 Task: Create a sub task System Test and UAT for the task  Create a new online platform for language translation services in the project AgileRamp , assign it to team member softage.1@softage.net and update the status of the sub task to  On Track  , set the priority of the sub task to Low
Action: Mouse moved to (518, 298)
Screenshot: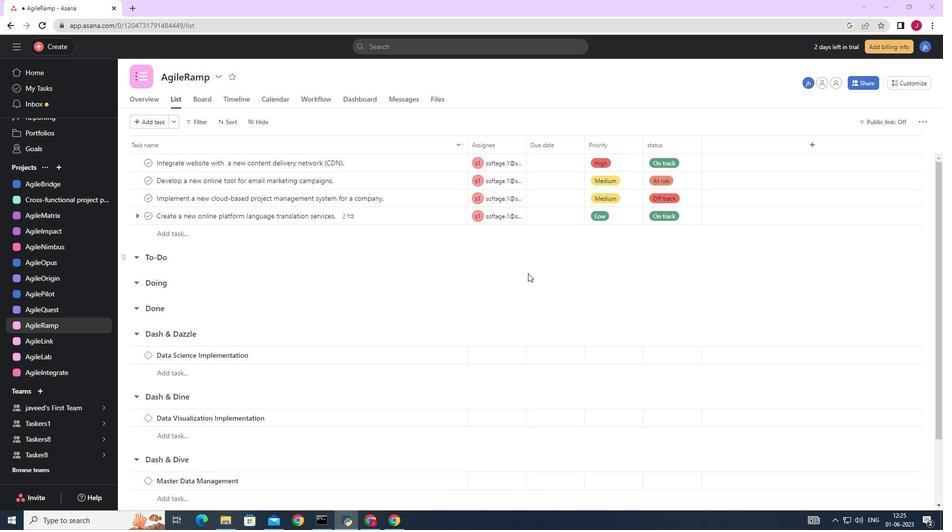 
Action: Mouse scrolled (518, 297) with delta (0, 0)
Screenshot: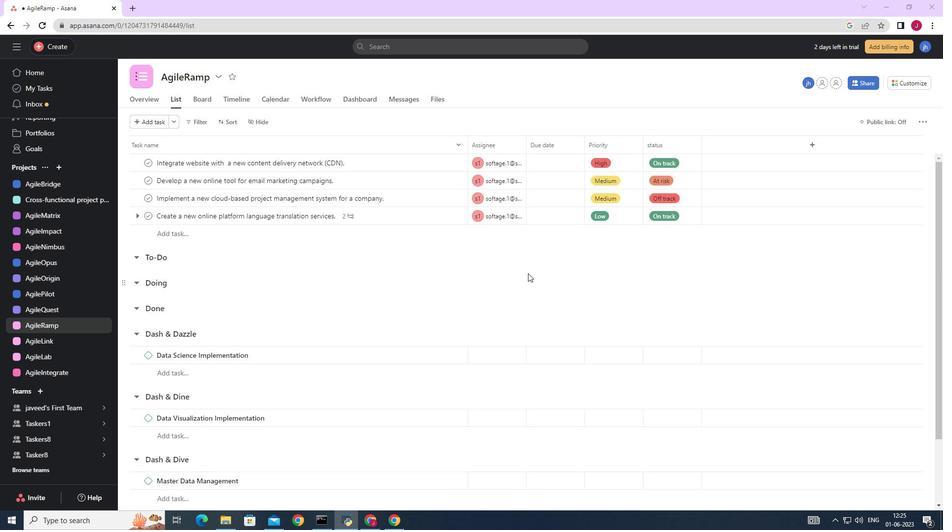 
Action: Mouse moved to (516, 299)
Screenshot: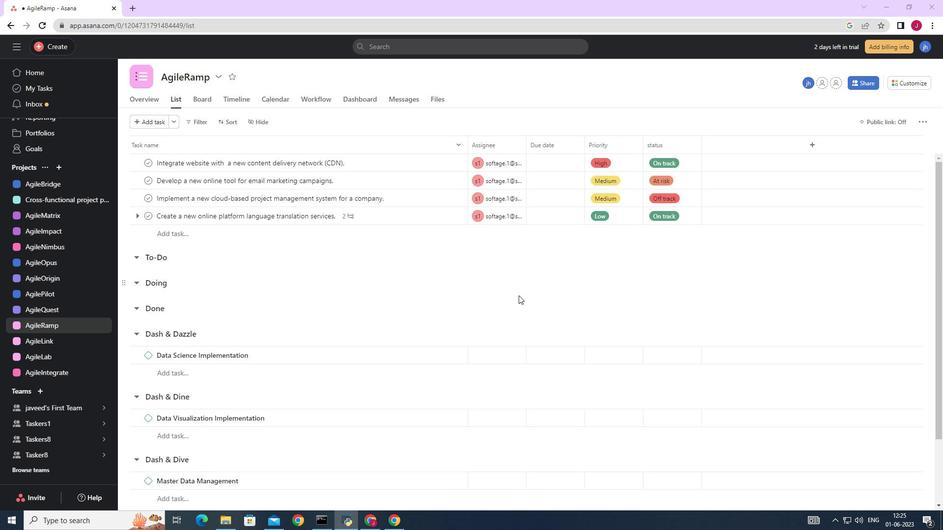 
Action: Mouse scrolled (517, 298) with delta (0, 0)
Screenshot: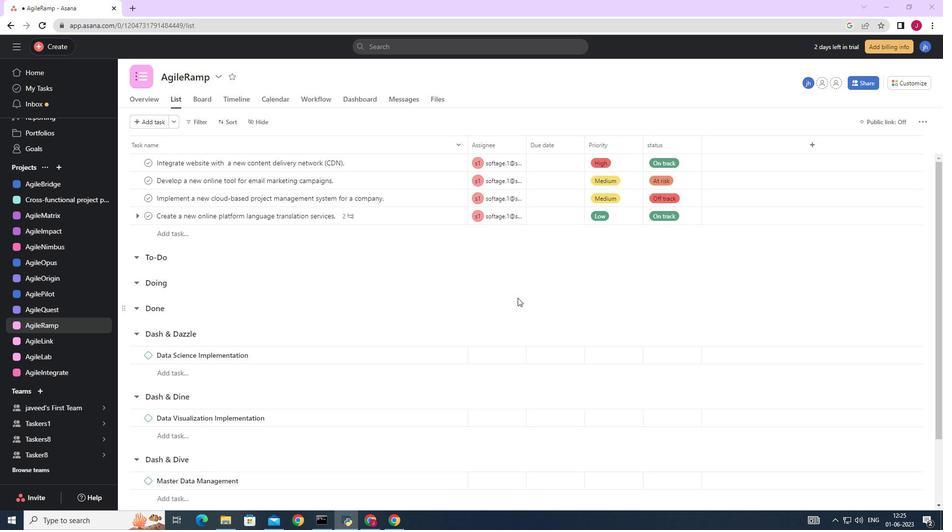 
Action: Mouse moved to (516, 299)
Screenshot: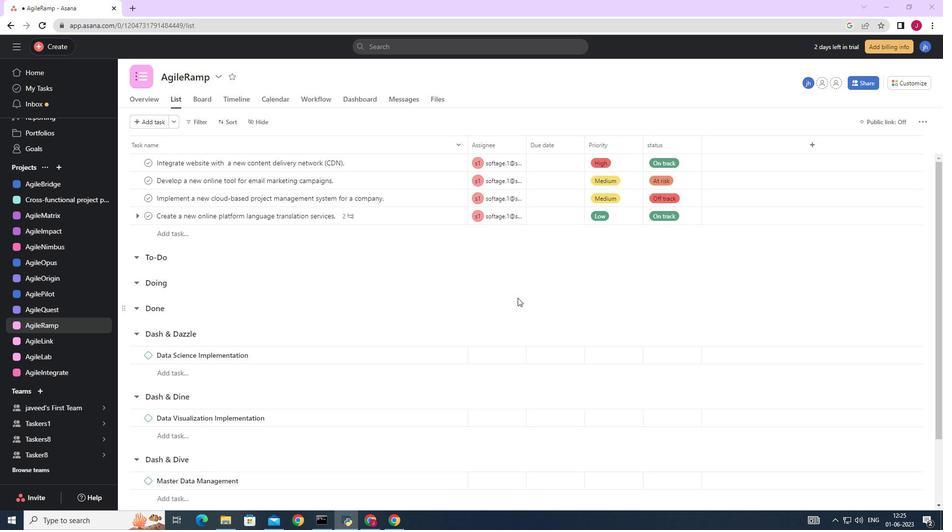 
Action: Mouse scrolled (517, 298) with delta (0, 0)
Screenshot: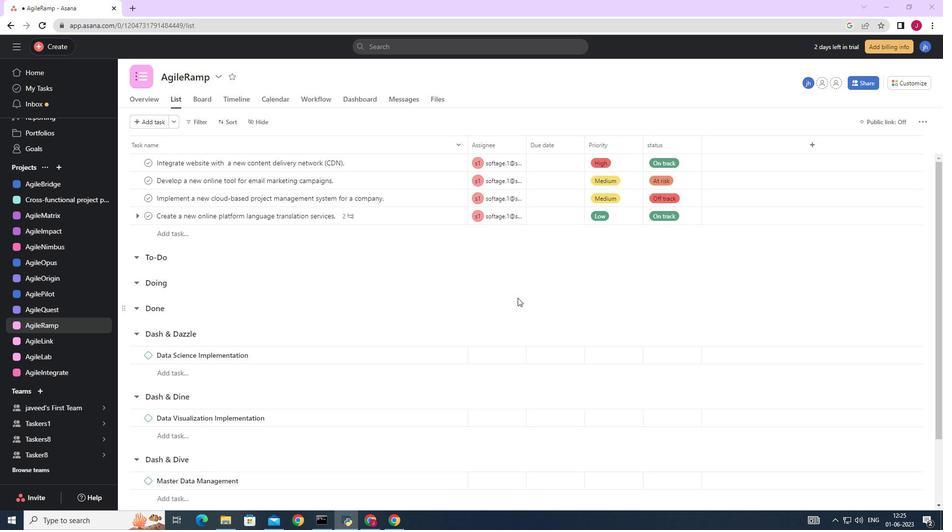 
Action: Mouse moved to (516, 300)
Screenshot: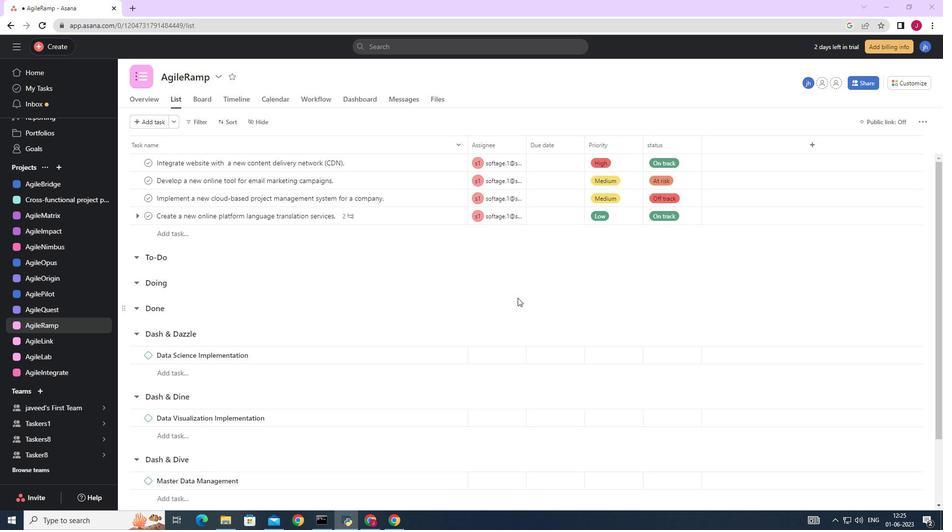 
Action: Mouse scrolled (517, 298) with delta (0, 0)
Screenshot: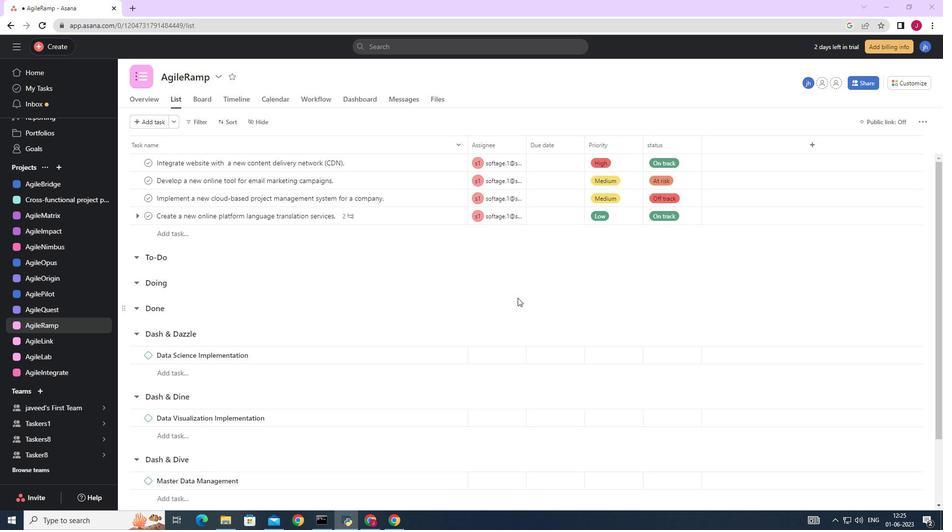 
Action: Mouse scrolled (517, 298) with delta (0, 0)
Screenshot: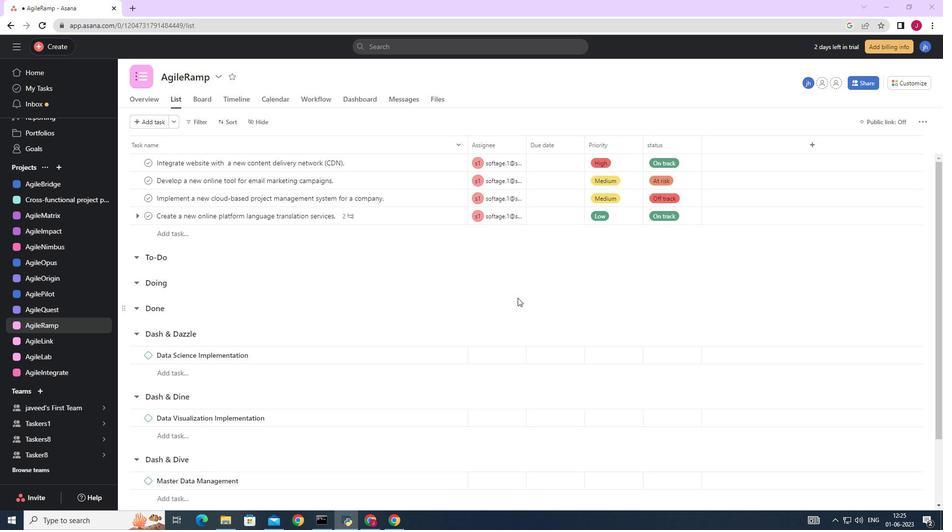 
Action: Mouse scrolled (516, 299) with delta (0, 0)
Screenshot: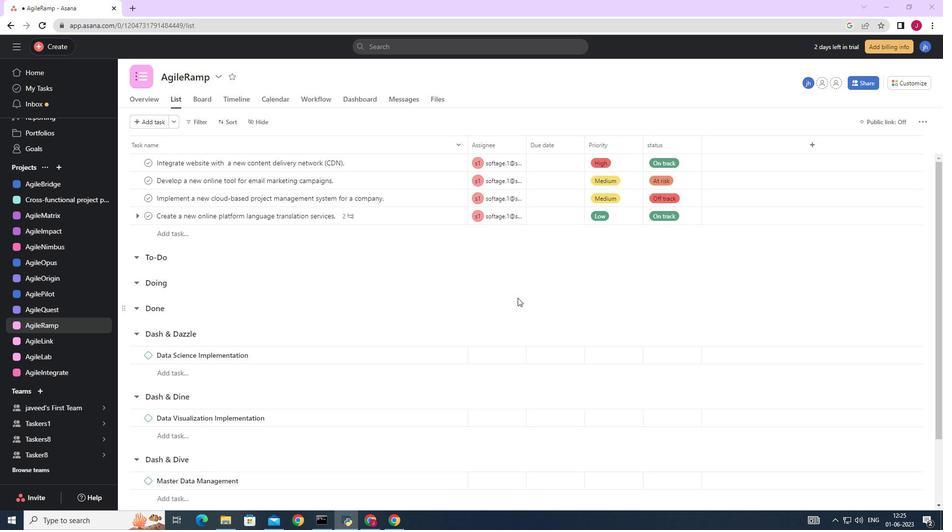 
Action: Mouse moved to (419, 310)
Screenshot: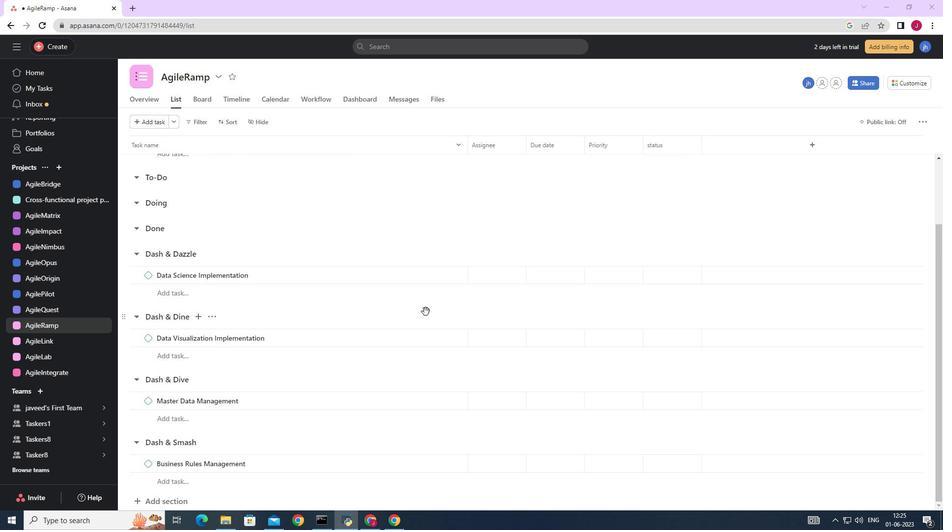 
Action: Mouse scrolled (419, 310) with delta (0, 0)
Screenshot: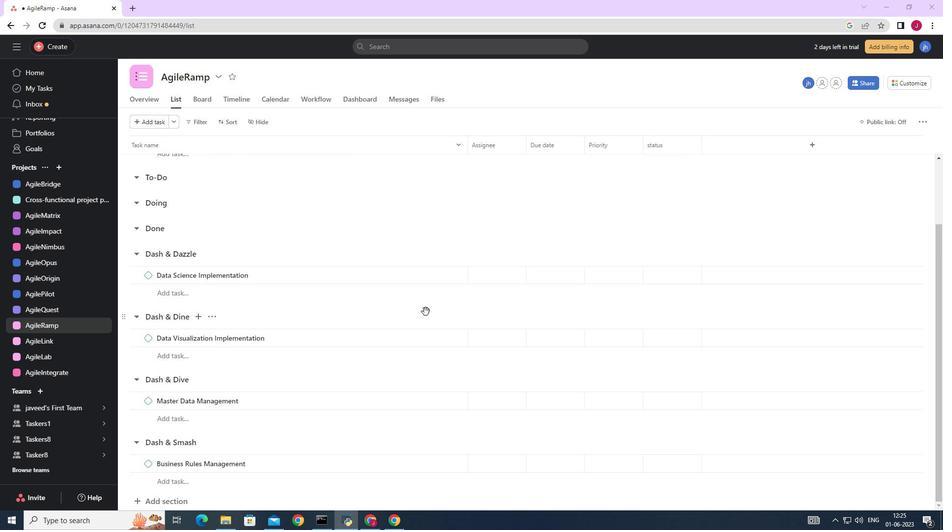 
Action: Mouse scrolled (419, 310) with delta (0, 0)
Screenshot: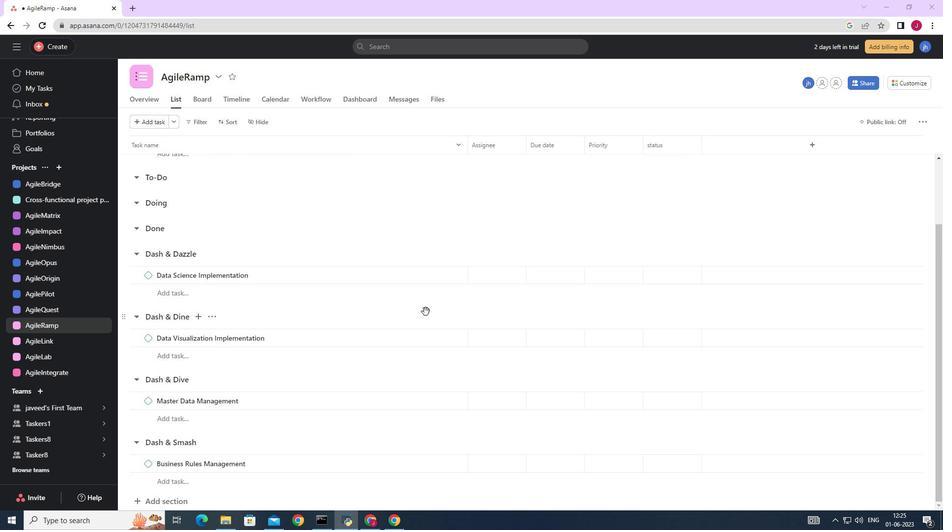 
Action: Mouse moved to (416, 309)
Screenshot: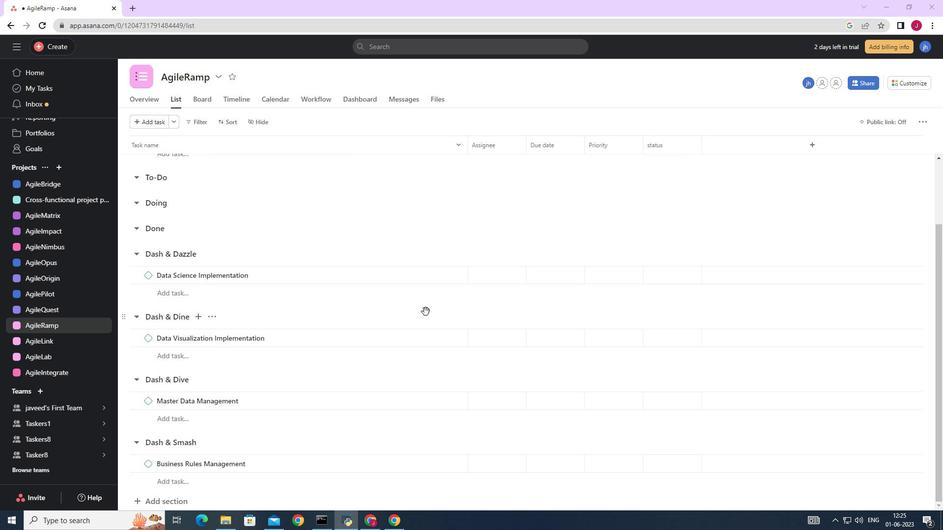 
Action: Mouse scrolled (417, 310) with delta (0, 0)
Screenshot: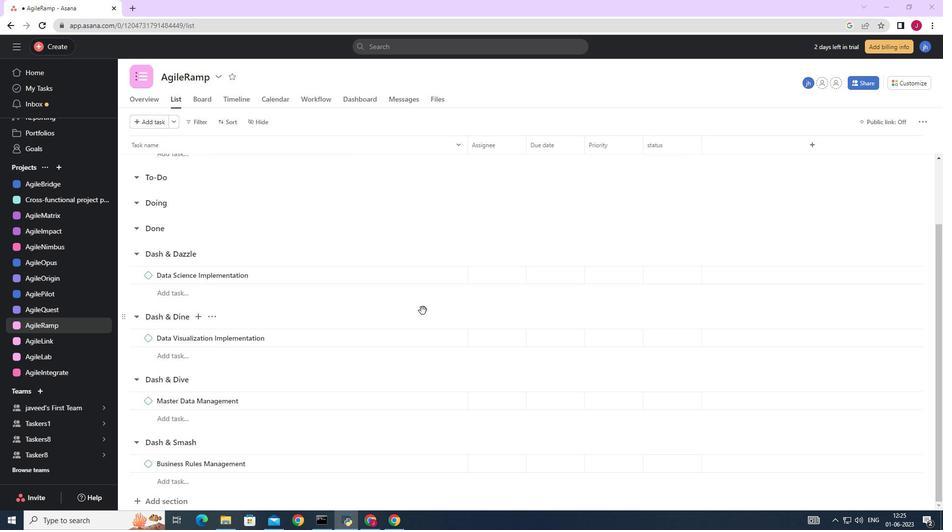 
Action: Mouse moved to (400, 305)
Screenshot: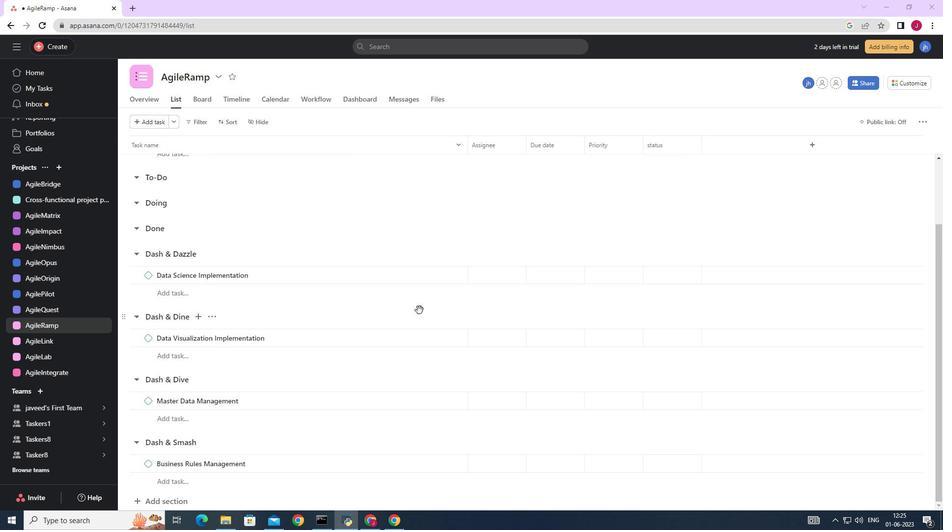 
Action: Mouse scrolled (411, 309) with delta (0, 0)
Screenshot: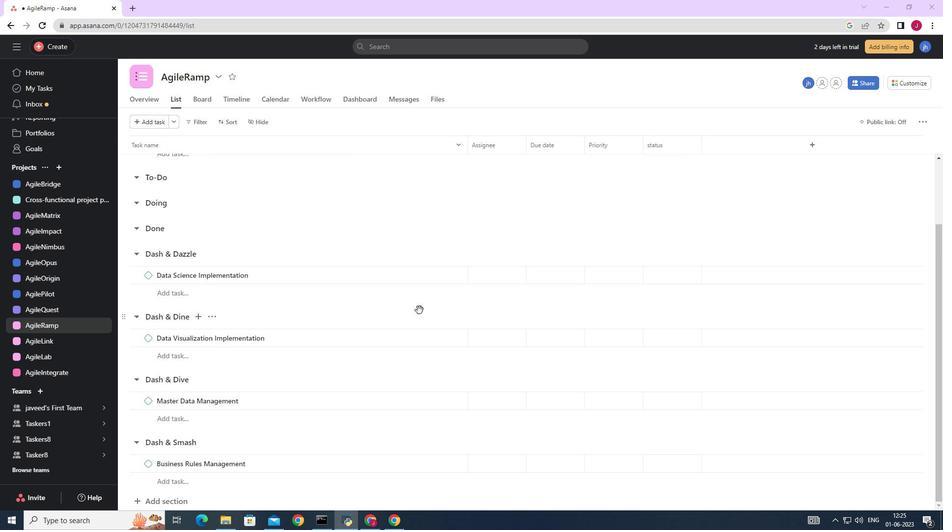 
Action: Mouse moved to (431, 214)
Screenshot: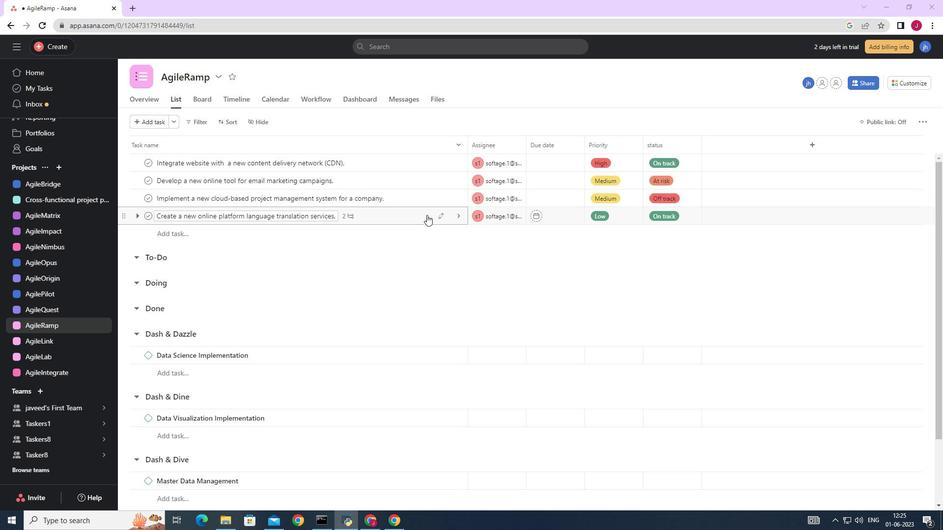 
Action: Mouse pressed left at (431, 214)
Screenshot: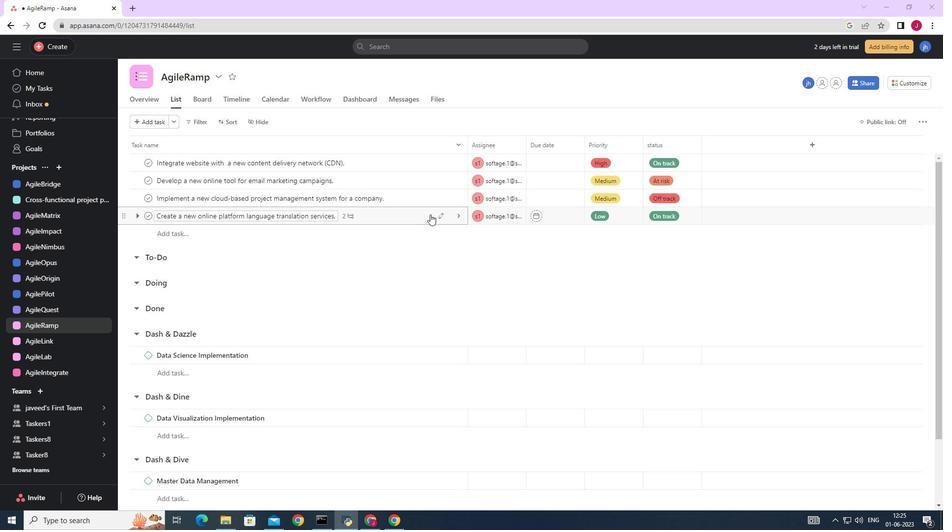 
Action: Mouse moved to (784, 333)
Screenshot: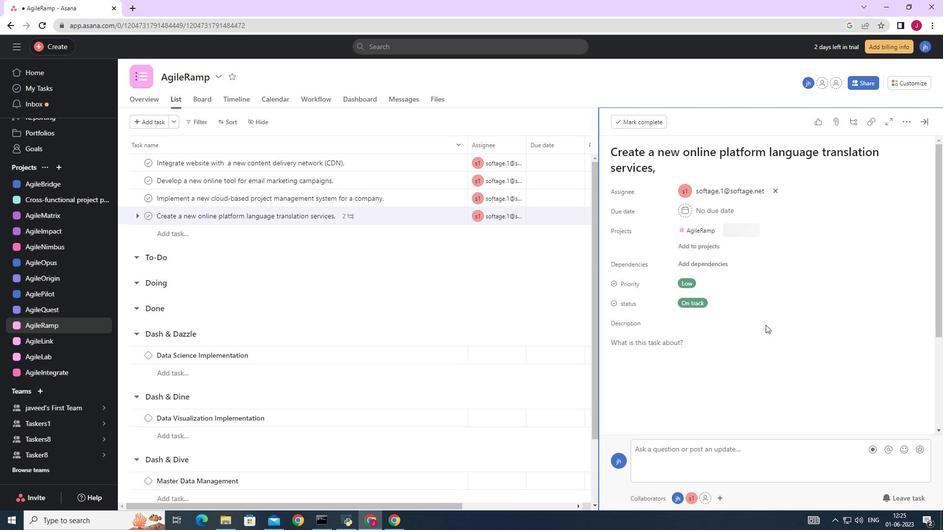 
Action: Mouse scrolled (784, 333) with delta (0, 0)
Screenshot: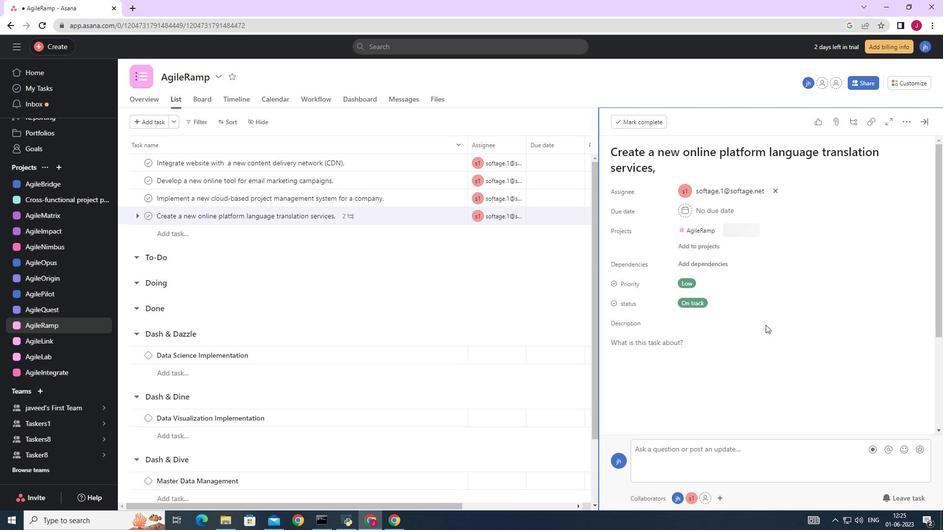 
Action: Mouse scrolled (784, 333) with delta (0, 0)
Screenshot: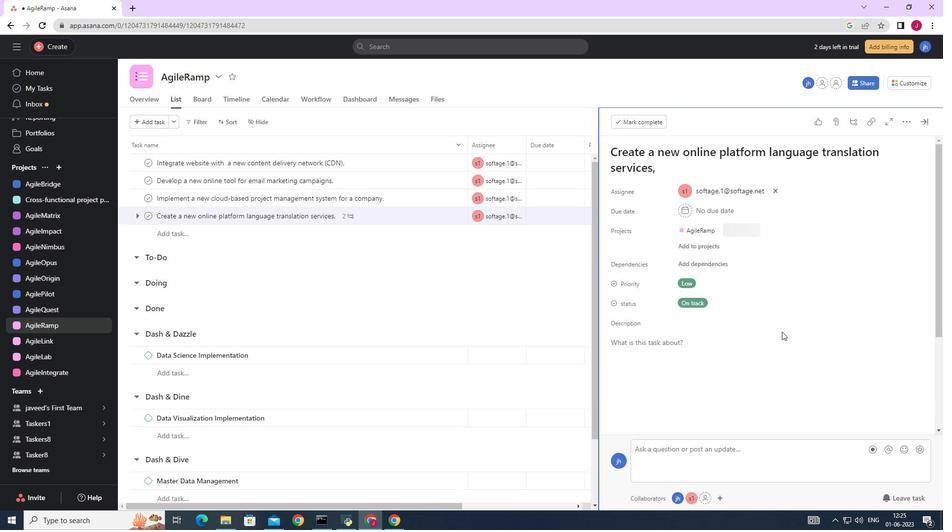 
Action: Mouse scrolled (784, 333) with delta (0, 0)
Screenshot: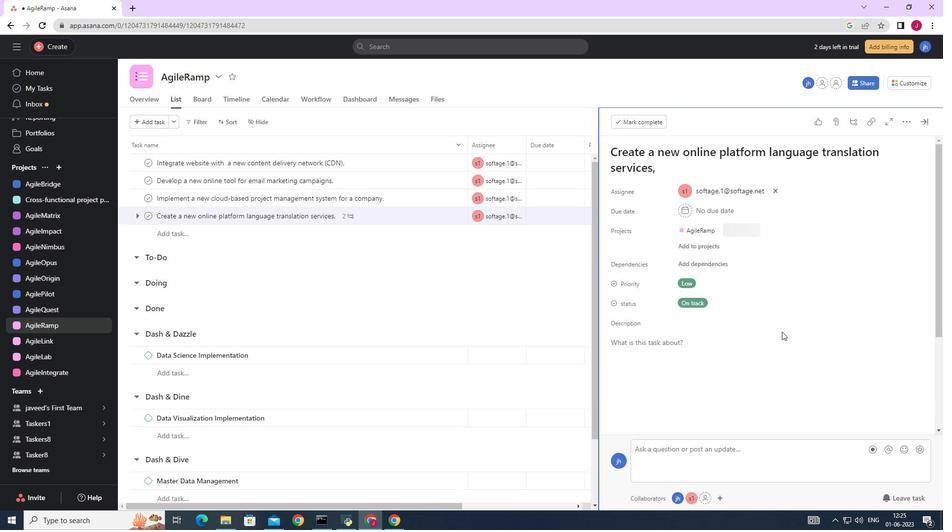 
Action: Mouse scrolled (784, 333) with delta (0, 0)
Screenshot: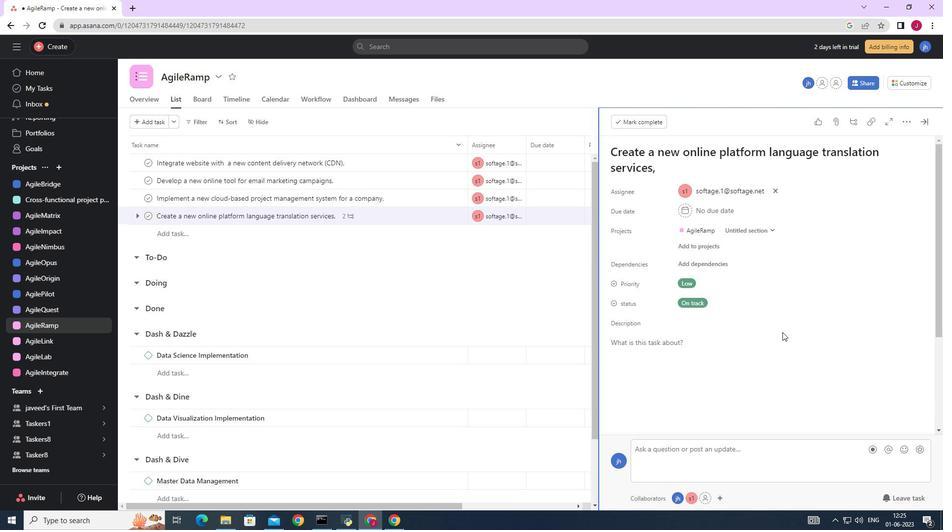 
Action: Mouse scrolled (784, 333) with delta (0, 0)
Screenshot: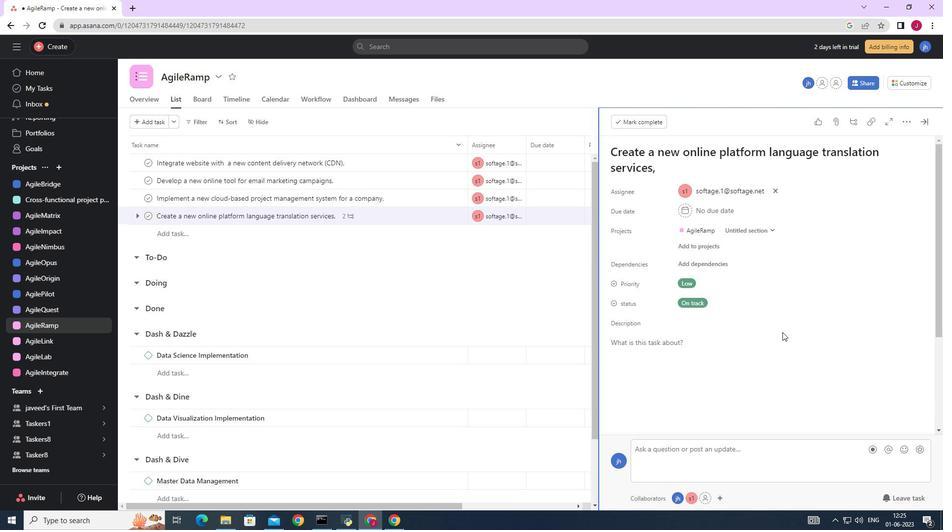 
Action: Mouse scrolled (784, 333) with delta (0, 0)
Screenshot: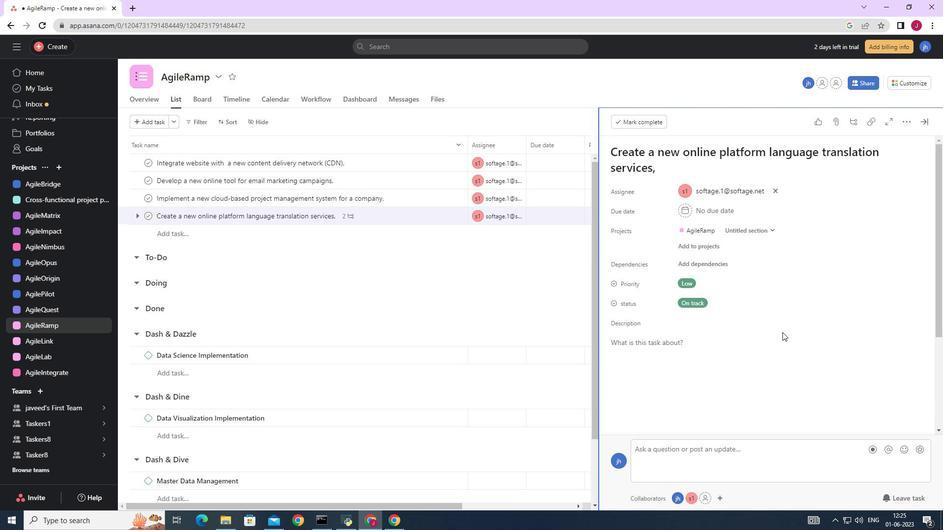 
Action: Mouse moved to (641, 357)
Screenshot: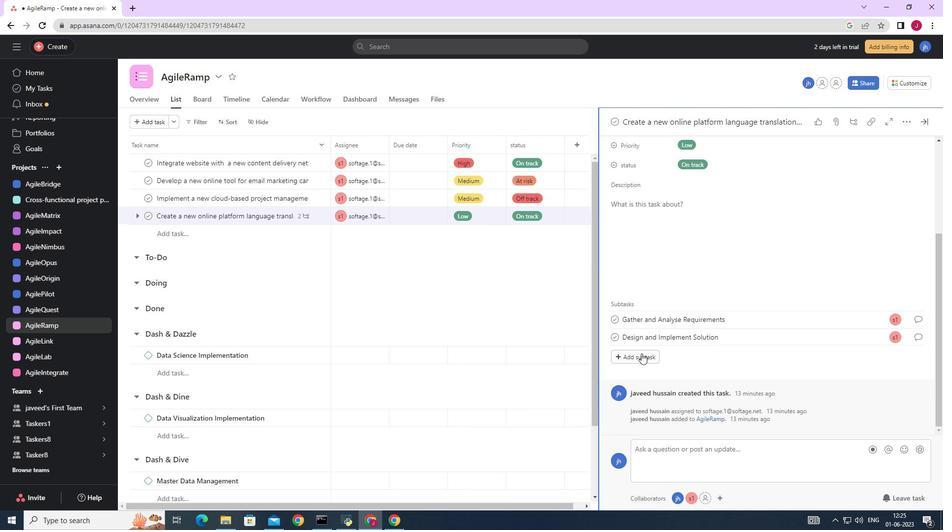 
Action: Mouse pressed left at (641, 357)
Screenshot: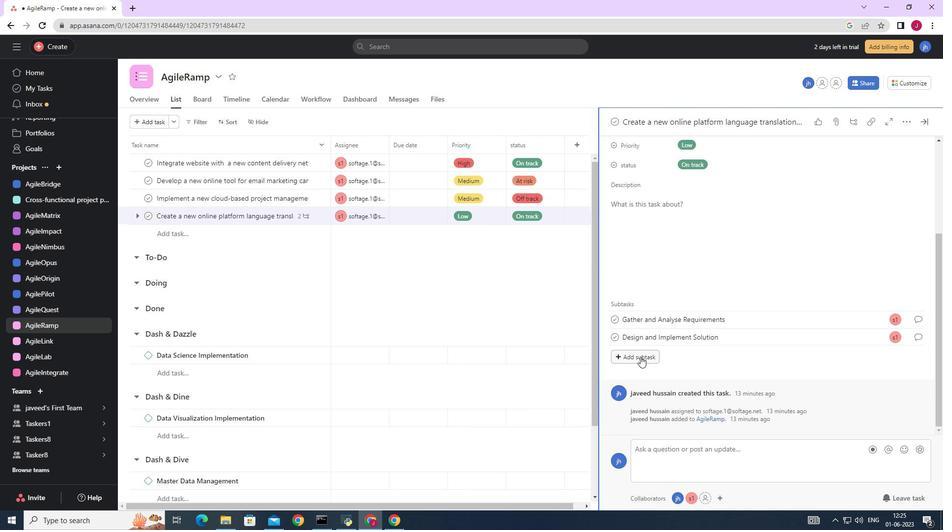 
Action: Key pressed <Key.caps_lock>S<Key.caps_lock>ystem<Key.space><Key.caps_lock>T<Key.caps_lock>est<Key.space>and<Key.space><Key.caps_lock>UAT
Screenshot: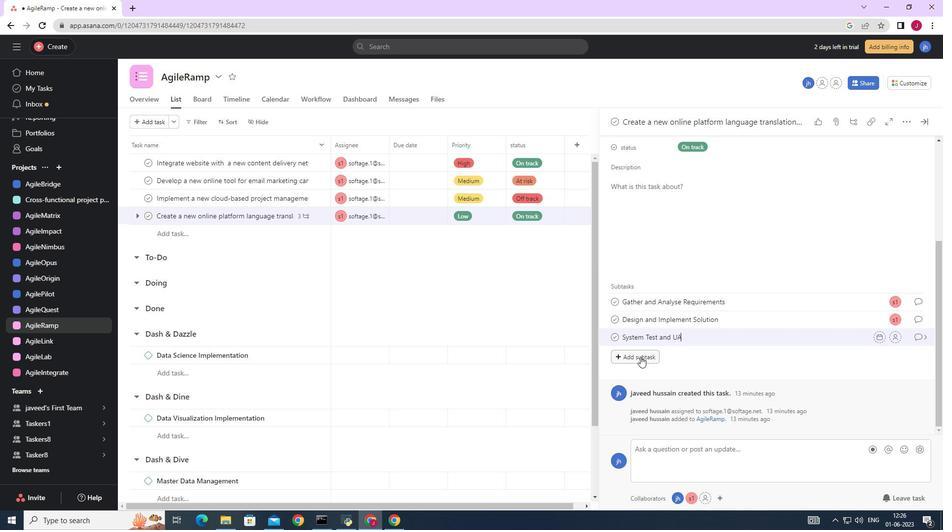 
Action: Mouse moved to (895, 337)
Screenshot: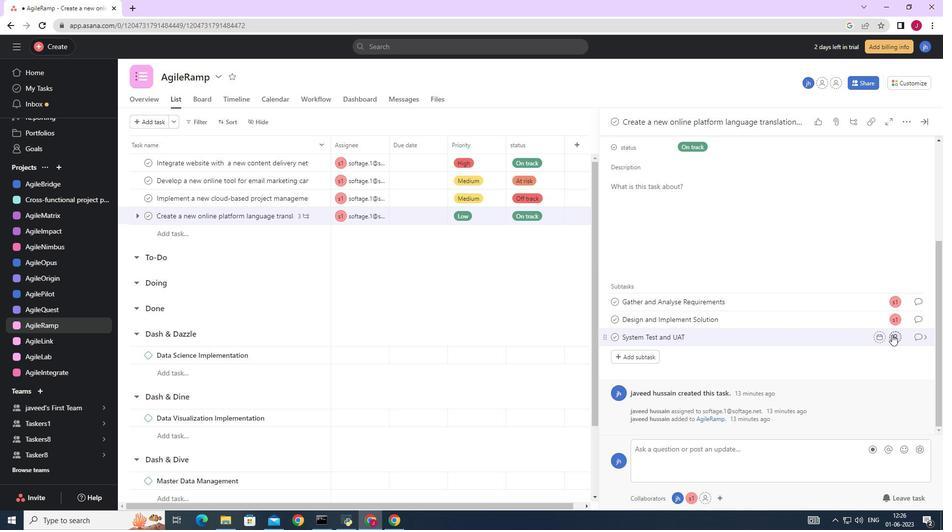 
Action: Mouse pressed left at (895, 337)
Screenshot: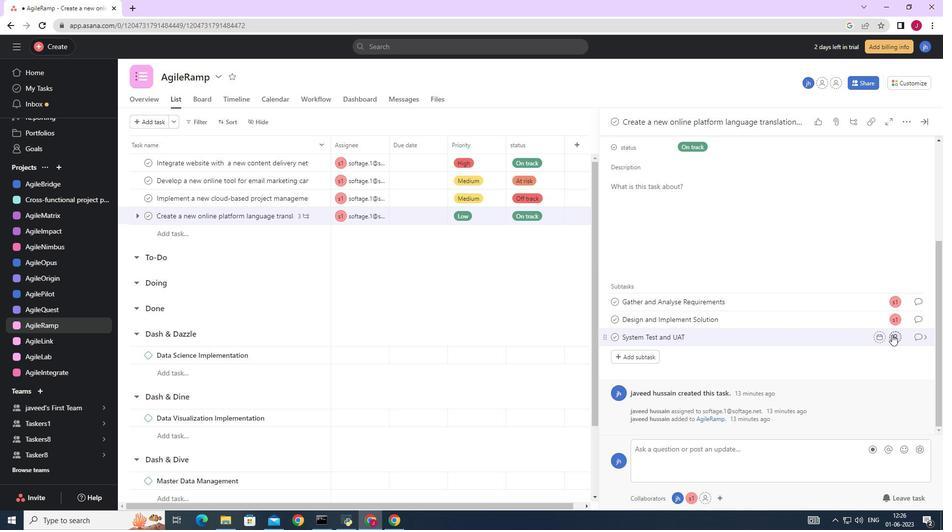 
Action: Mouse moved to (805, 359)
Screenshot: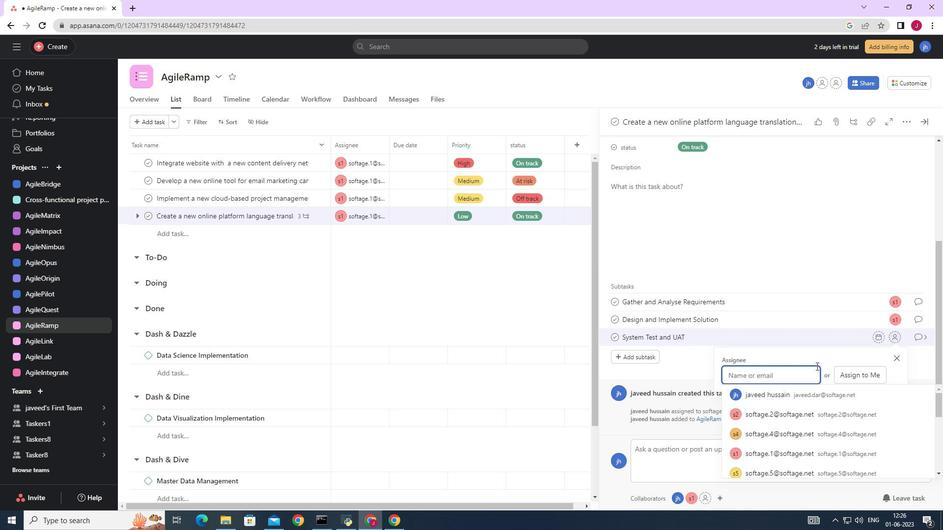 
Action: Key pressed SOFTAGE.1
Screenshot: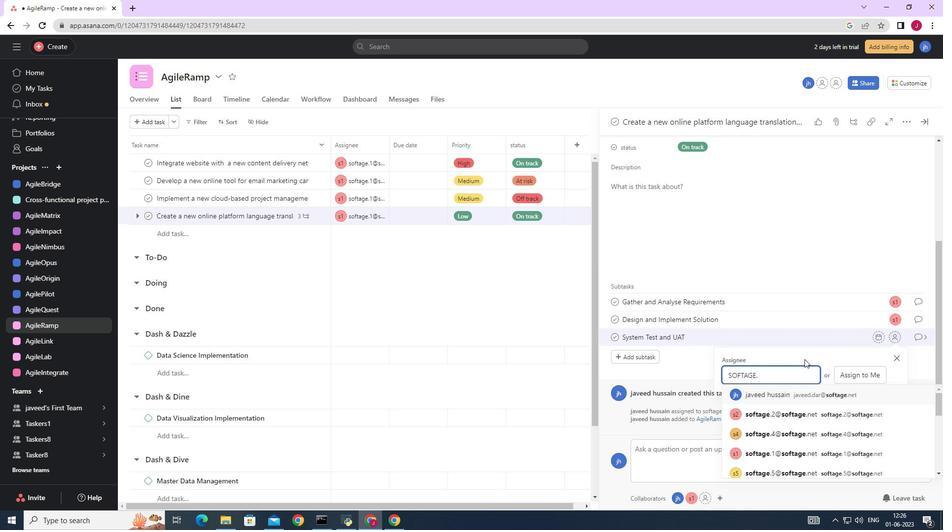 
Action: Mouse moved to (778, 394)
Screenshot: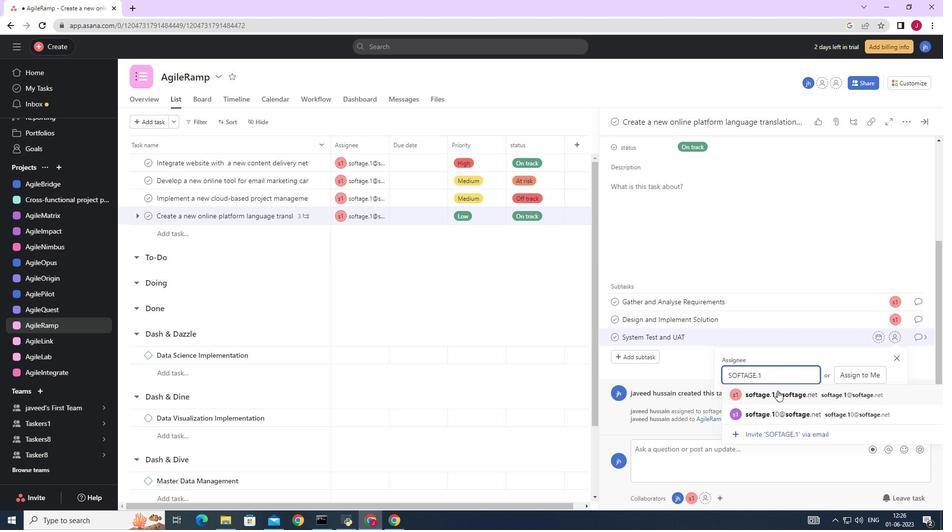 
Action: Mouse pressed left at (778, 394)
Screenshot: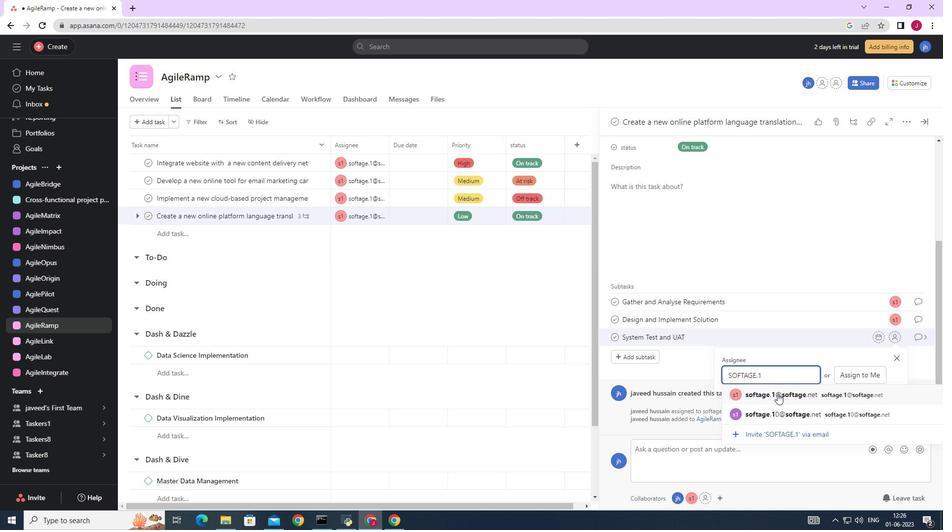 
Action: Mouse moved to (917, 338)
Screenshot: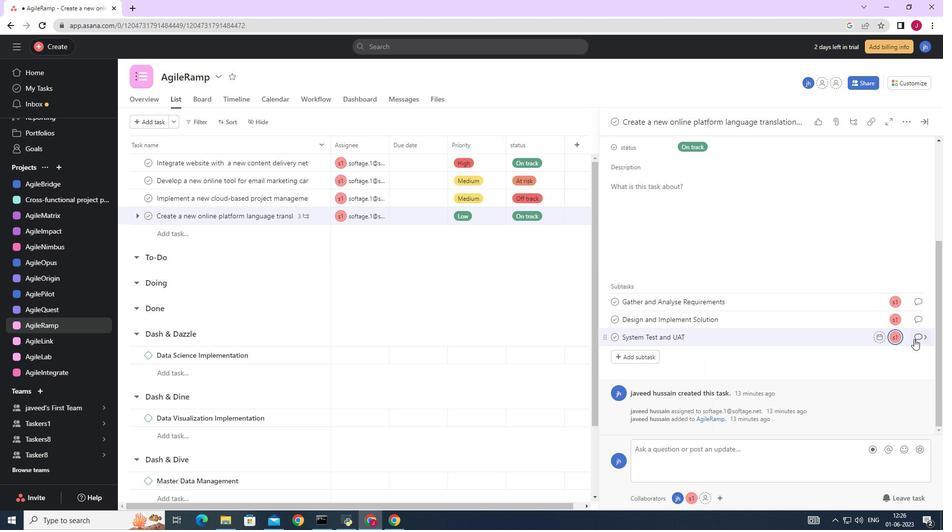 
Action: Mouse pressed left at (917, 338)
Screenshot: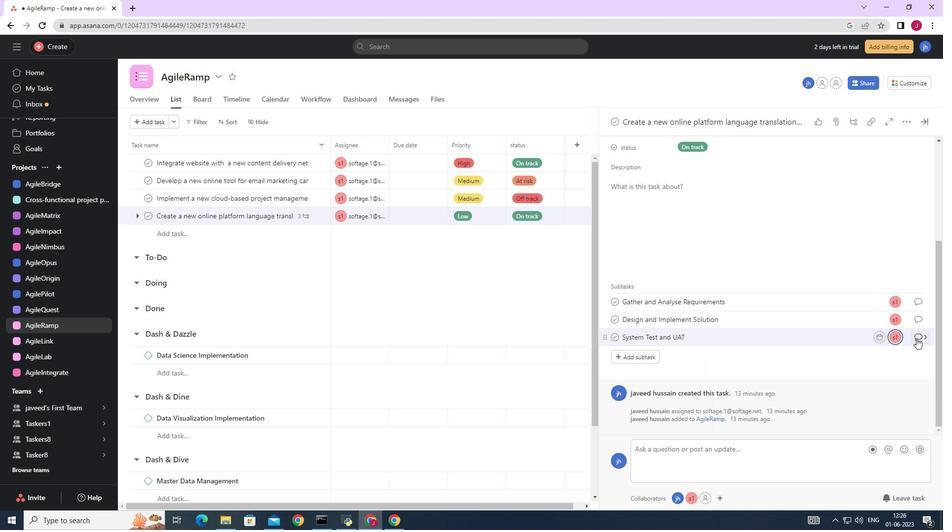 
Action: Mouse moved to (647, 262)
Screenshot: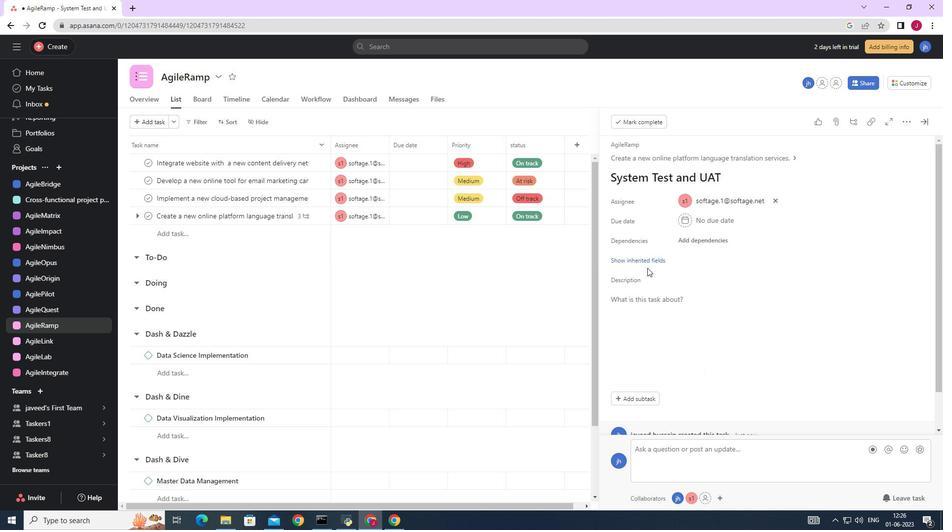
Action: Mouse pressed left at (647, 262)
Screenshot: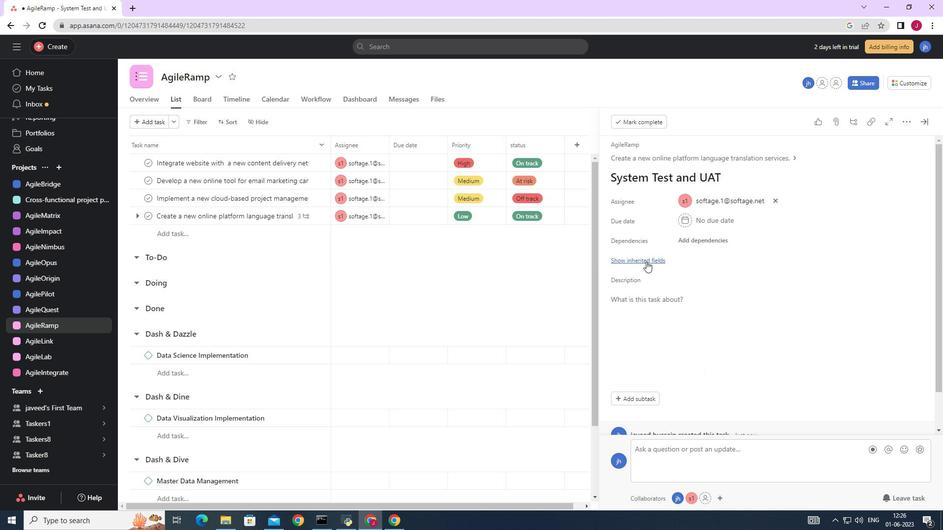 
Action: Mouse moved to (684, 280)
Screenshot: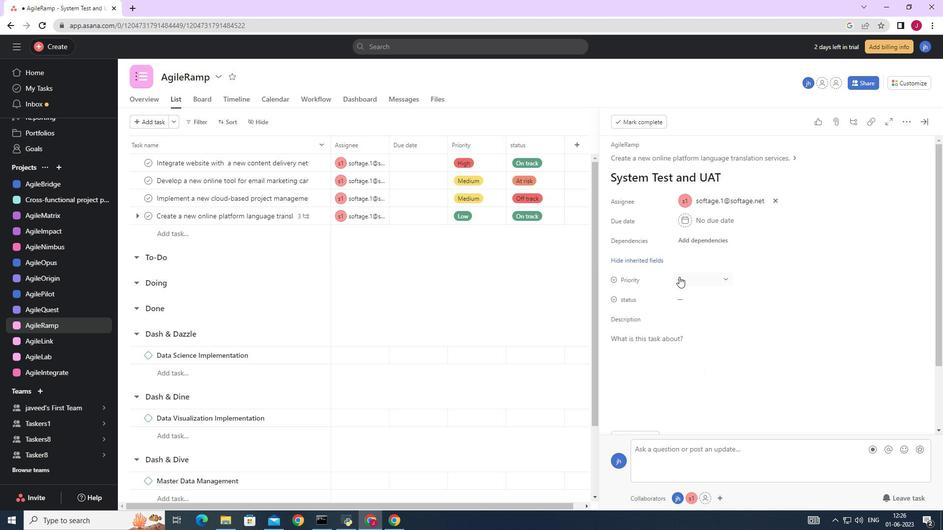 
Action: Mouse pressed left at (684, 280)
Screenshot: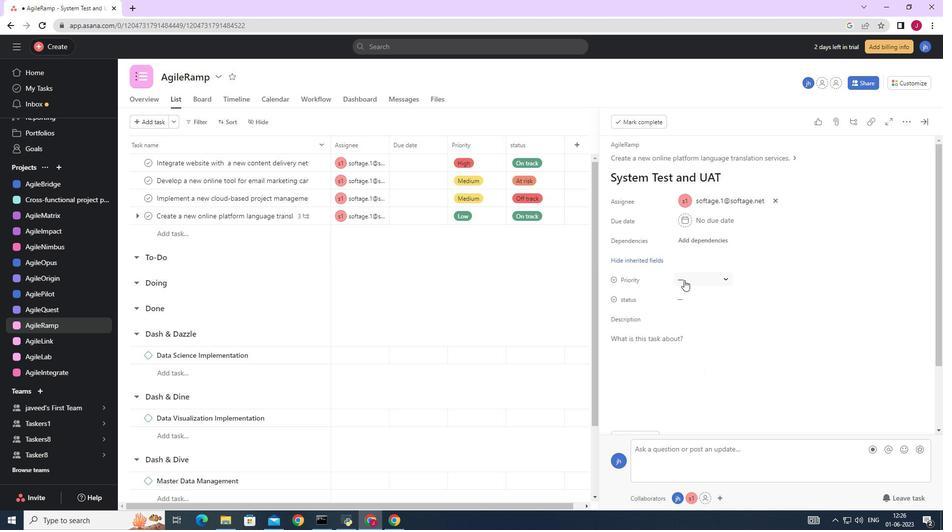 
Action: Mouse moved to (703, 347)
Screenshot: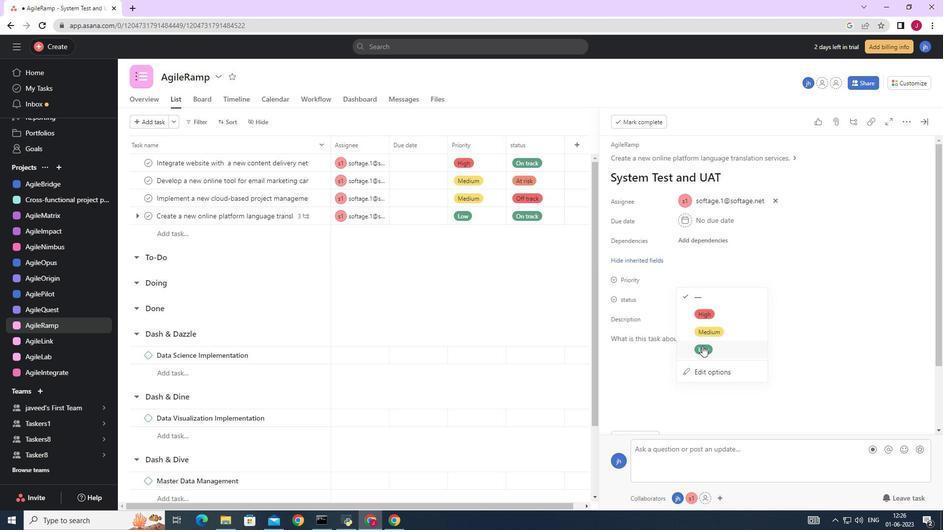 
Action: Mouse pressed left at (703, 347)
Screenshot: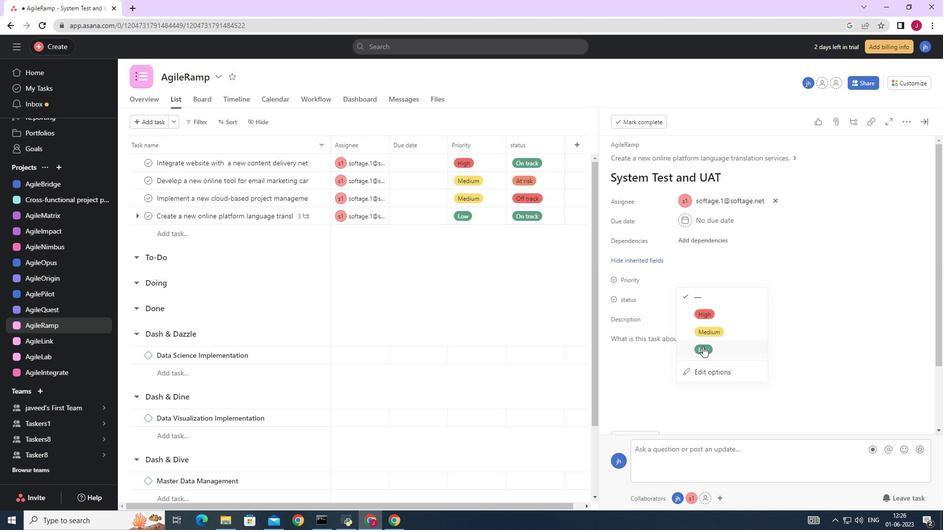 
Action: Mouse moved to (692, 298)
Screenshot: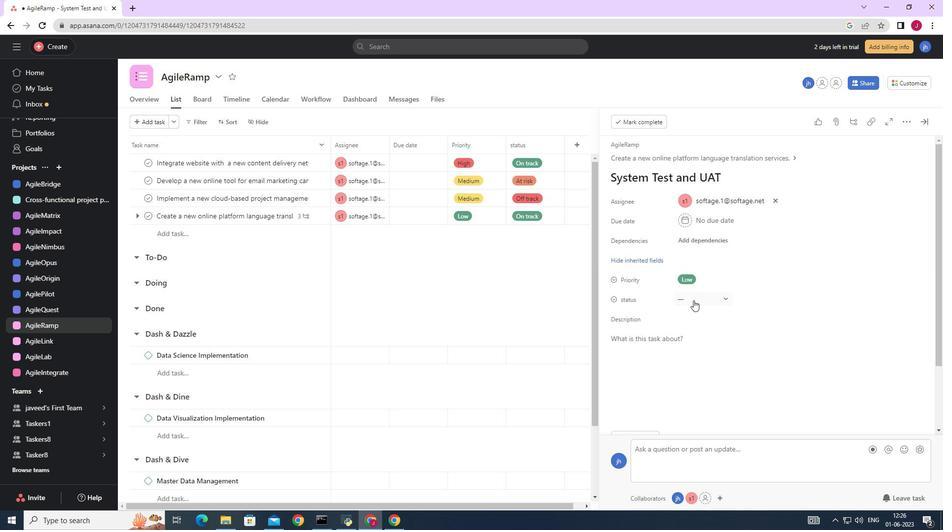 
Action: Mouse pressed left at (692, 298)
Screenshot: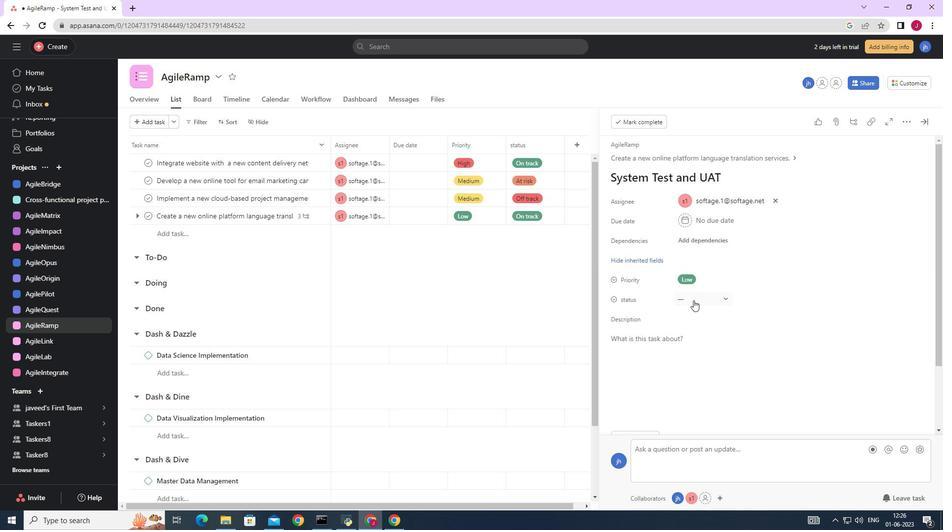 
Action: Mouse moved to (706, 331)
Screenshot: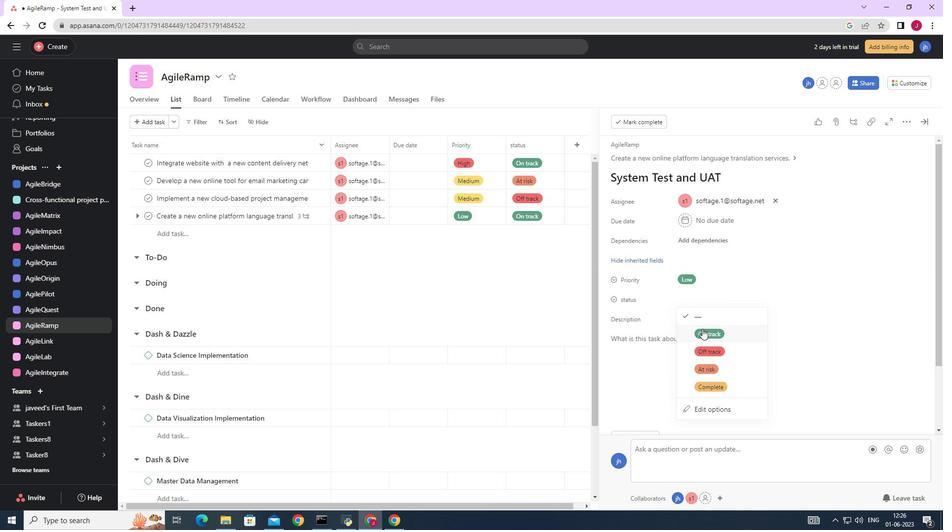 
Action: Mouse pressed left at (706, 331)
Screenshot: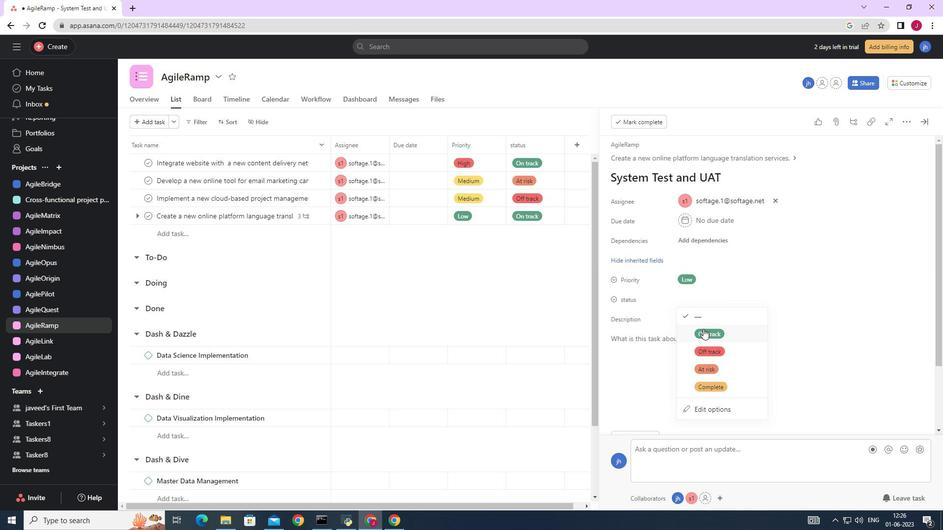 
Action: Mouse moved to (929, 125)
Screenshot: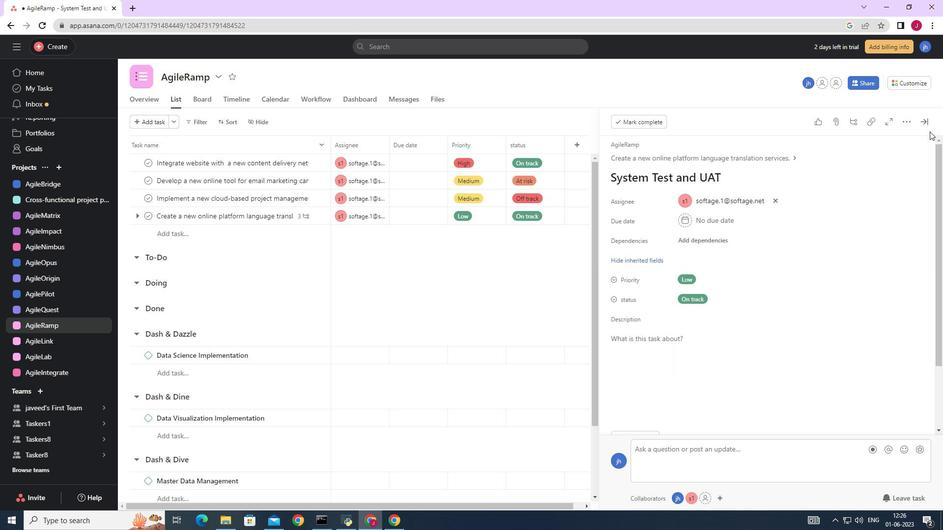 
Action: Mouse pressed left at (929, 125)
Screenshot: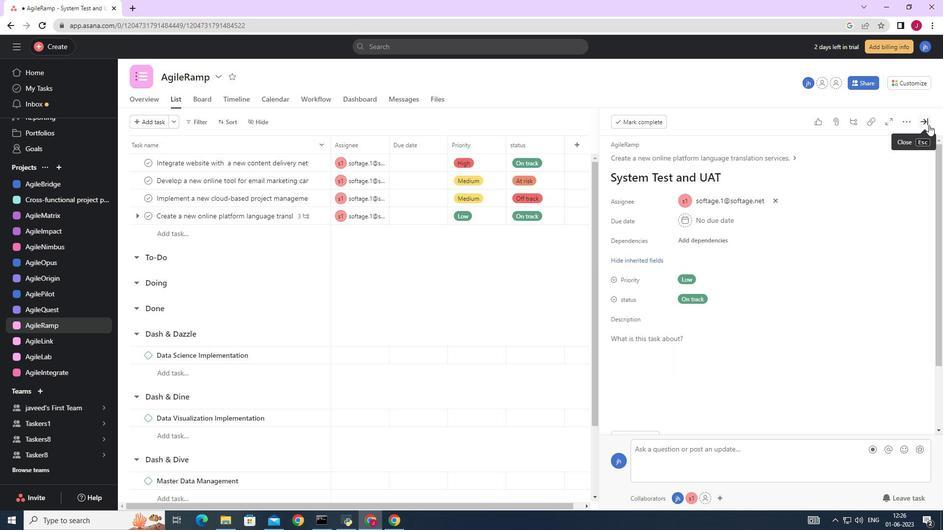
Action: Mouse moved to (918, 126)
Screenshot: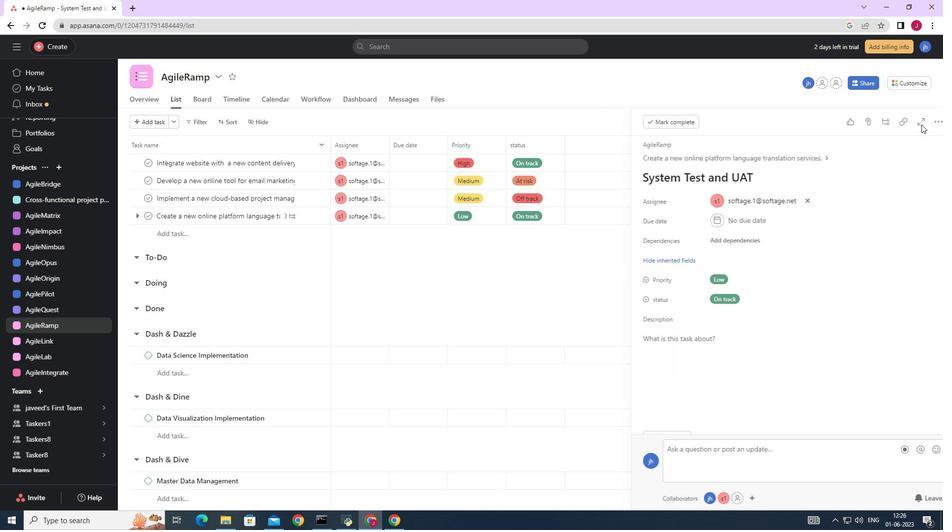 
